 Task: Open settings.json of Automation Profile: Osx.
Action: Mouse moved to (22, 604)
Screenshot: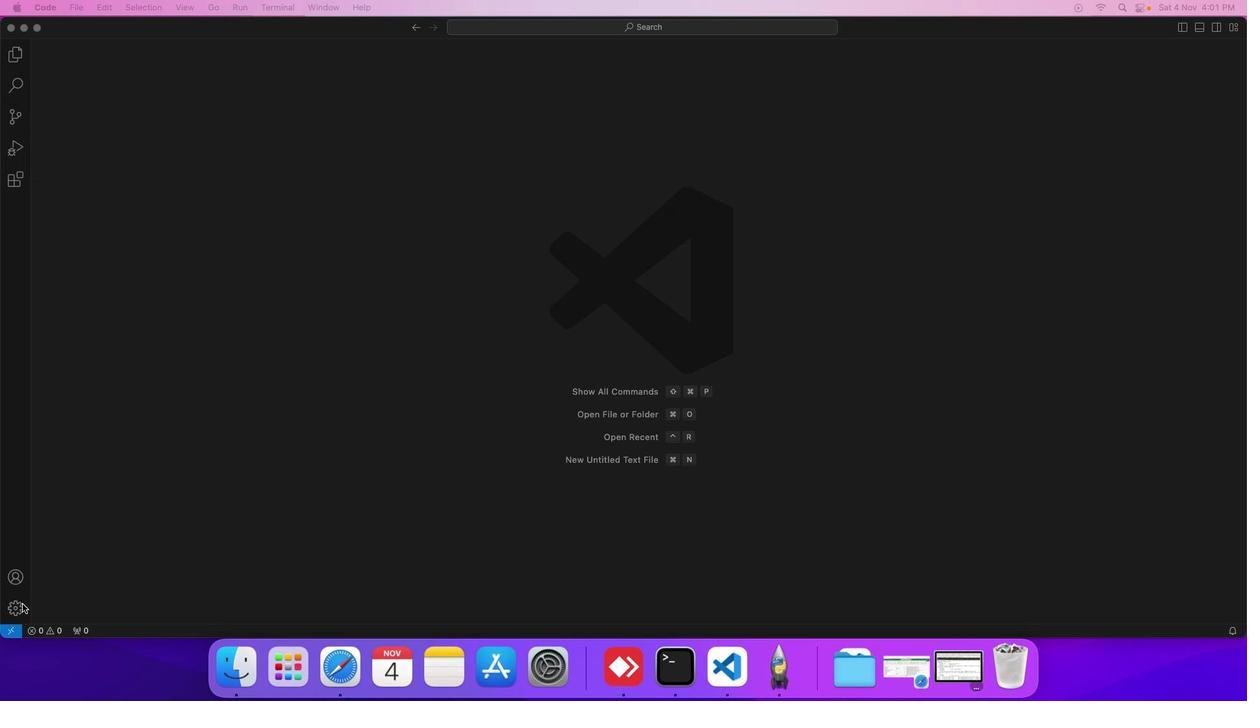 
Action: Mouse pressed left at (22, 604)
Screenshot: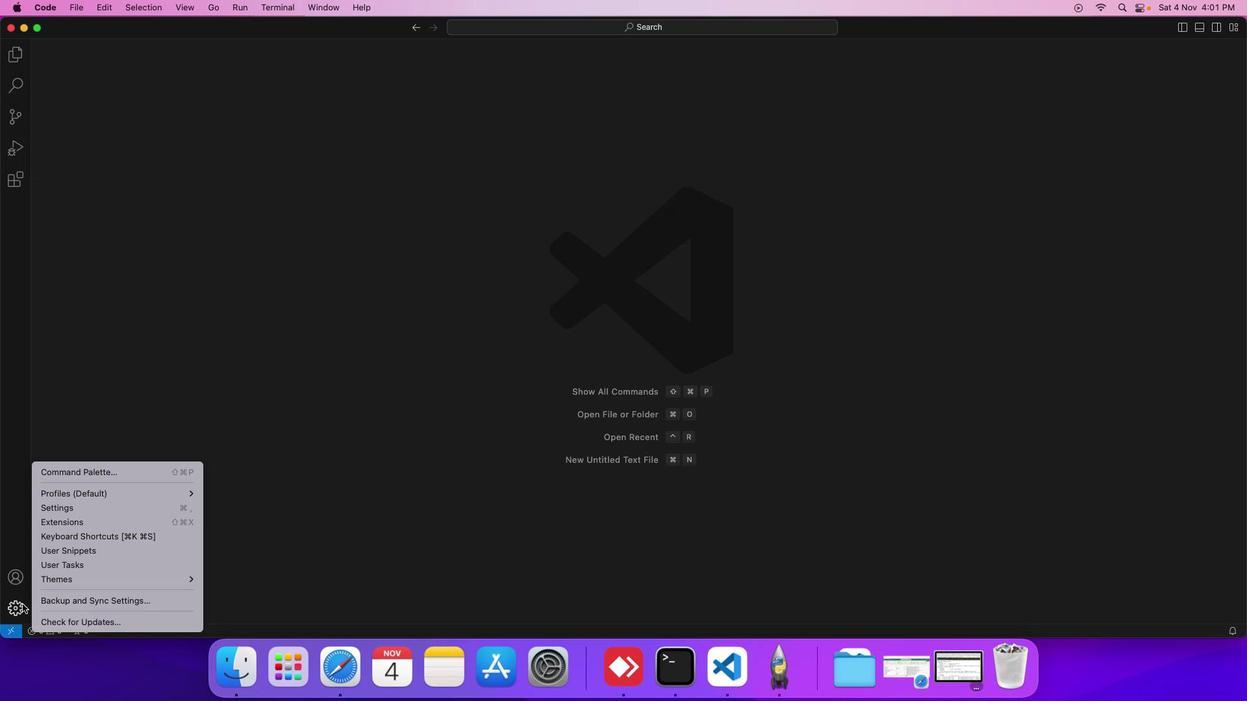 
Action: Mouse moved to (87, 512)
Screenshot: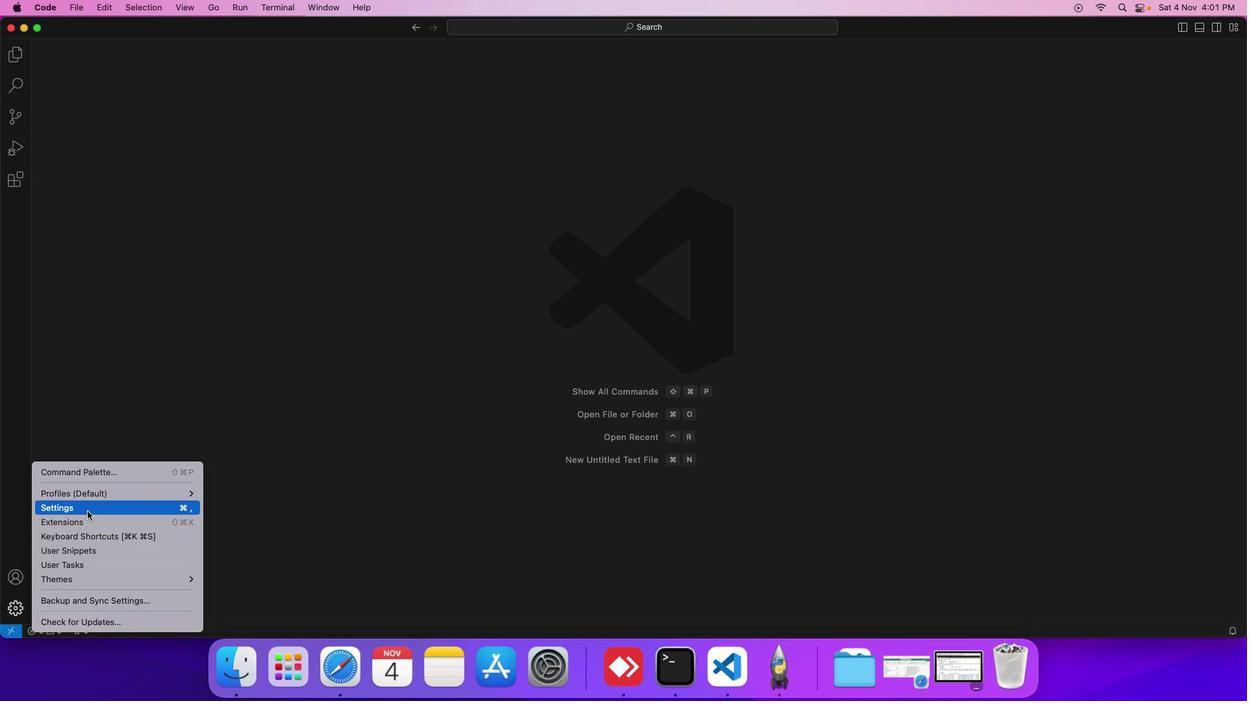 
Action: Mouse pressed left at (87, 512)
Screenshot: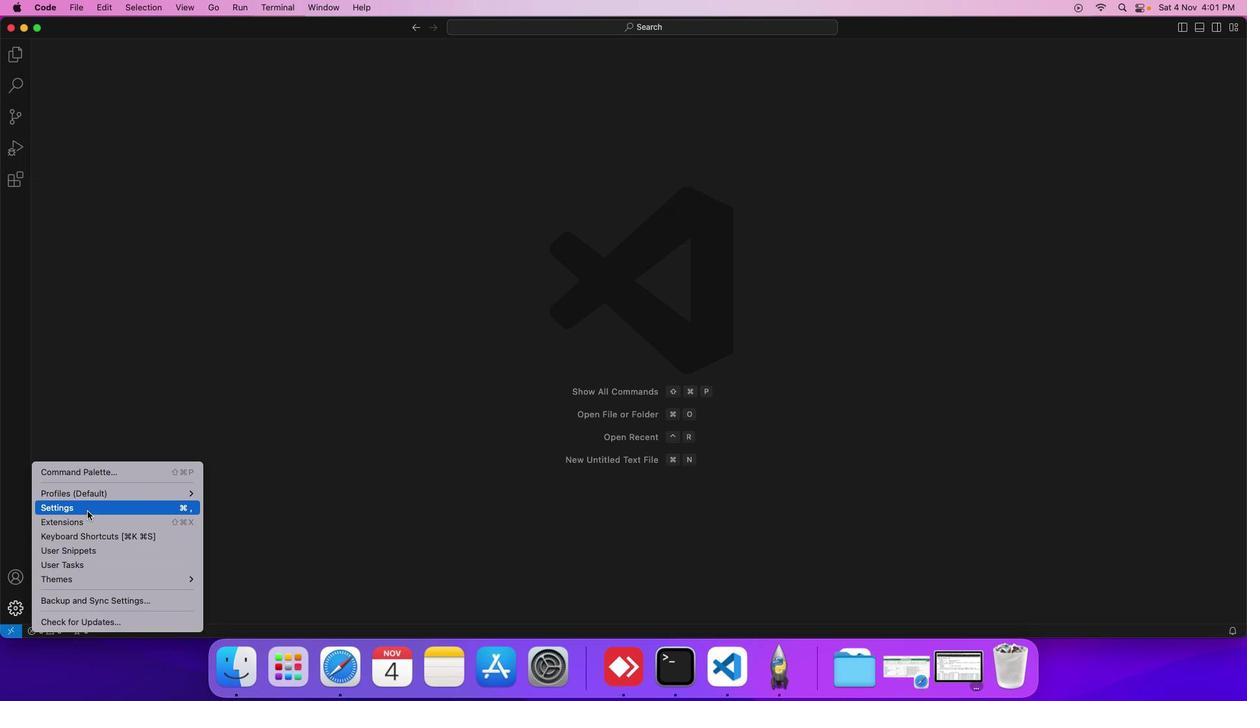 
Action: Mouse moved to (306, 189)
Screenshot: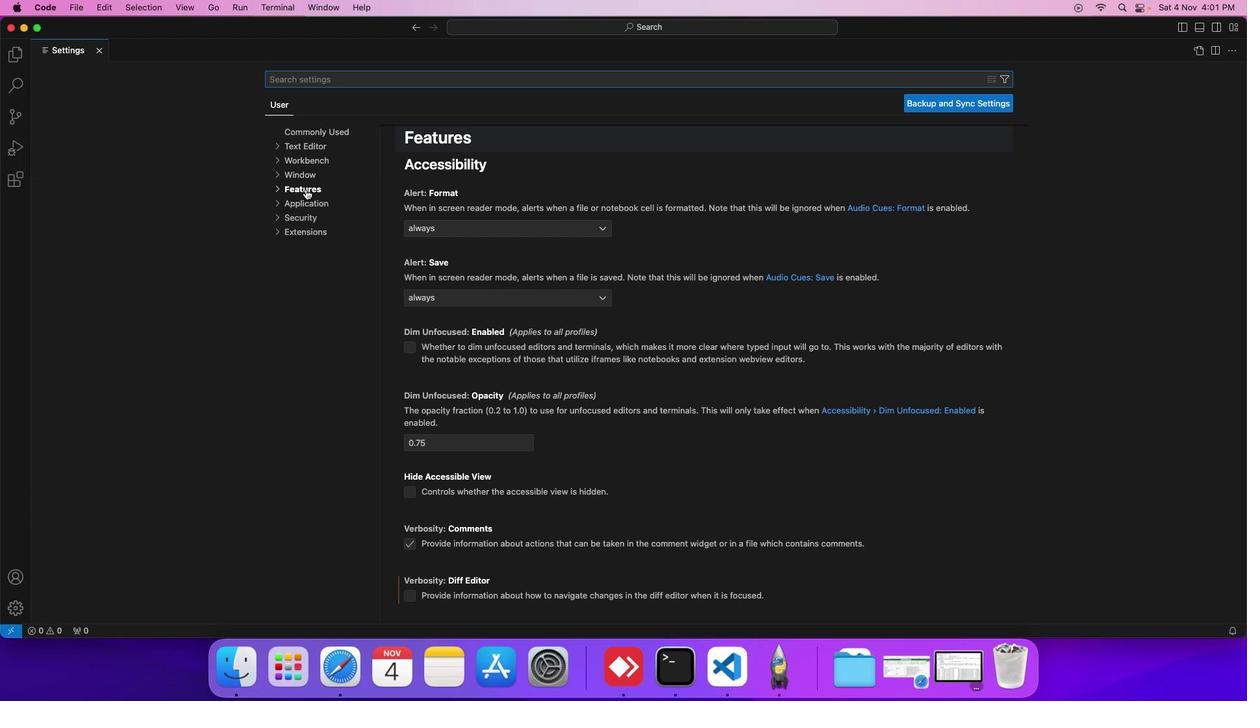 
Action: Mouse pressed left at (306, 189)
Screenshot: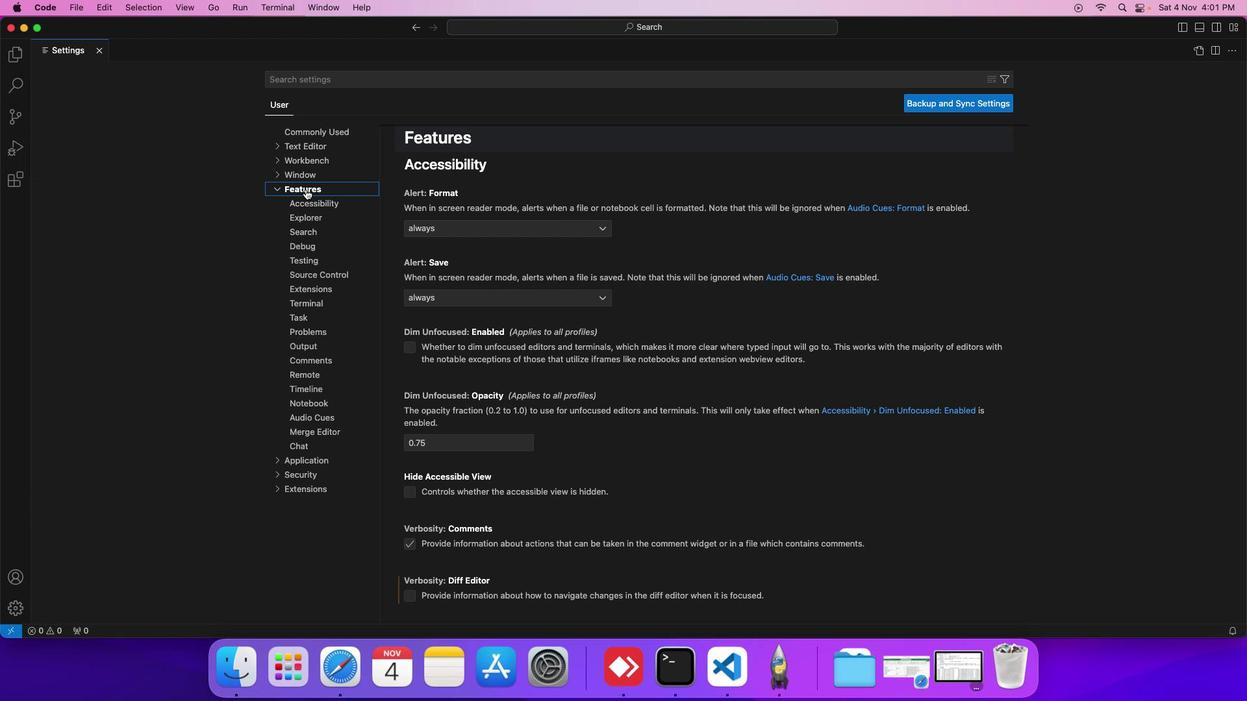 
Action: Mouse moved to (311, 304)
Screenshot: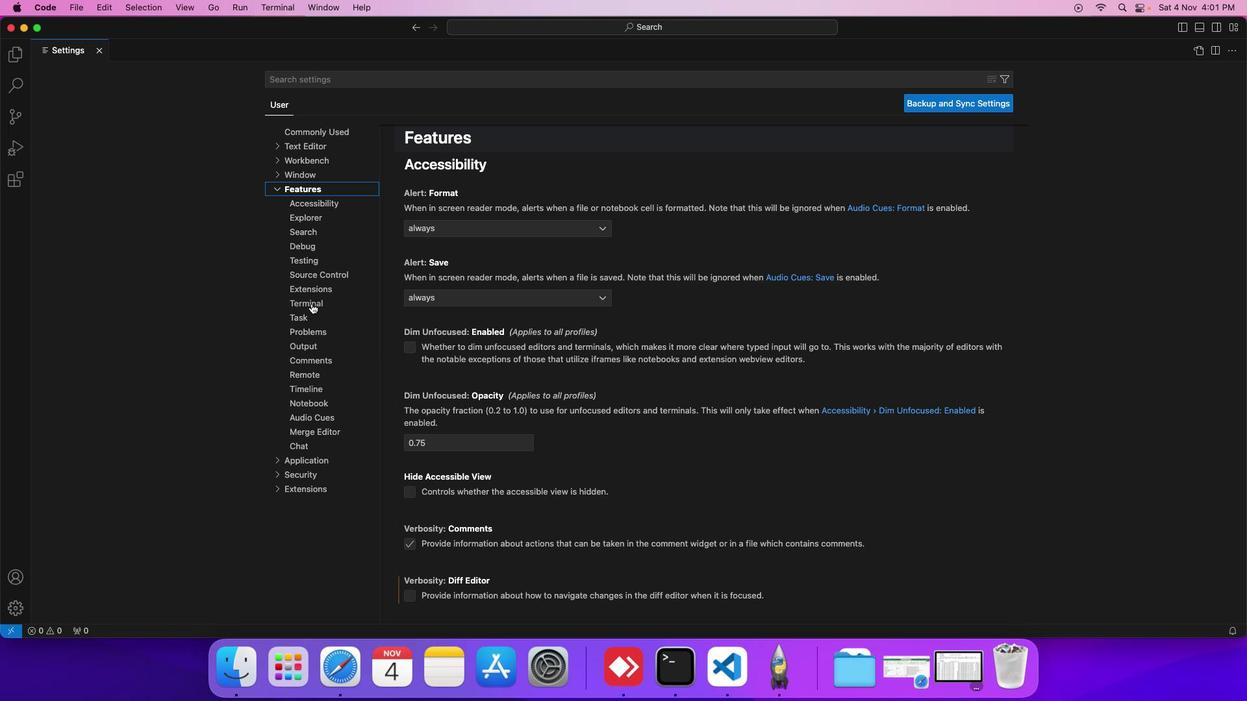 
Action: Mouse pressed left at (311, 304)
Screenshot: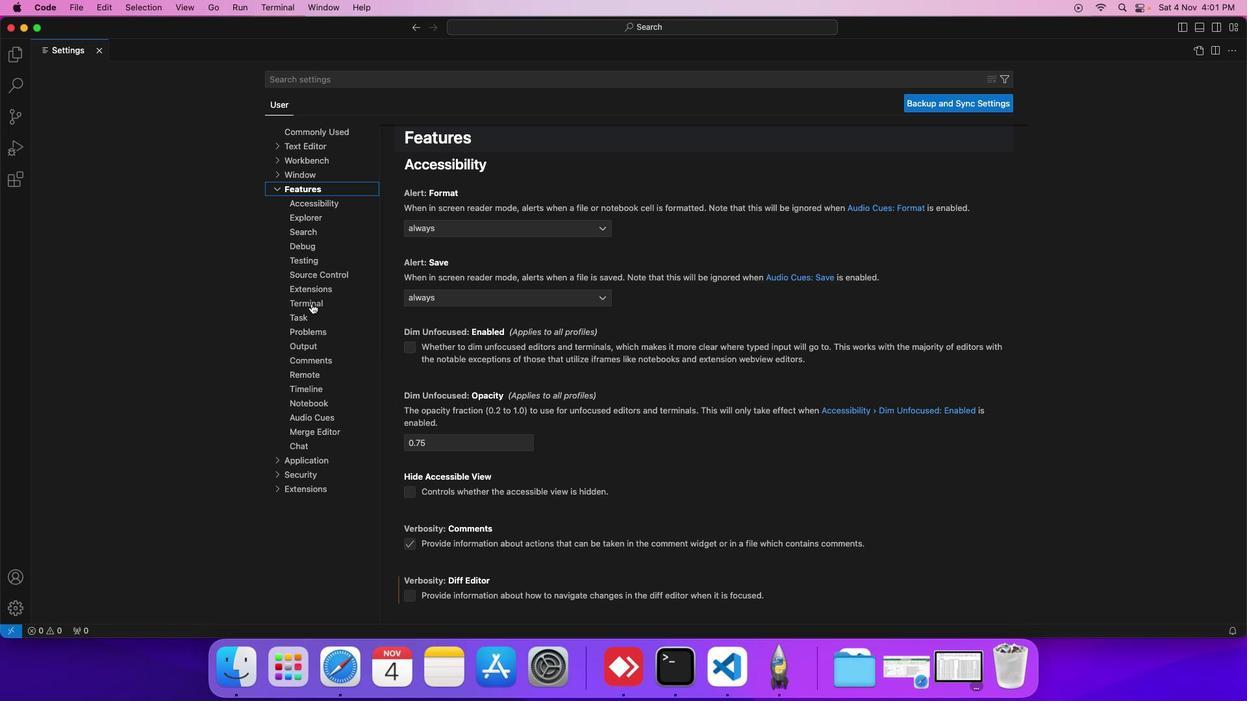 
Action: Mouse moved to (495, 466)
Screenshot: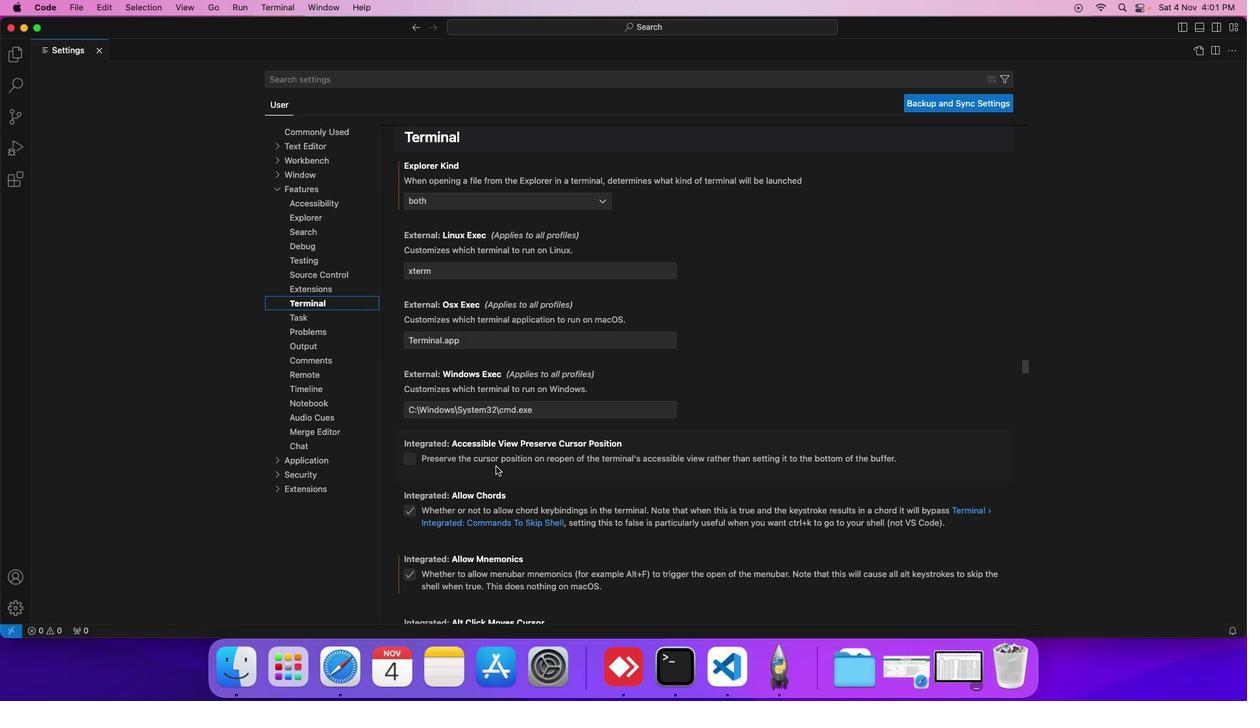
Action: Mouse scrolled (495, 466) with delta (0, 0)
Screenshot: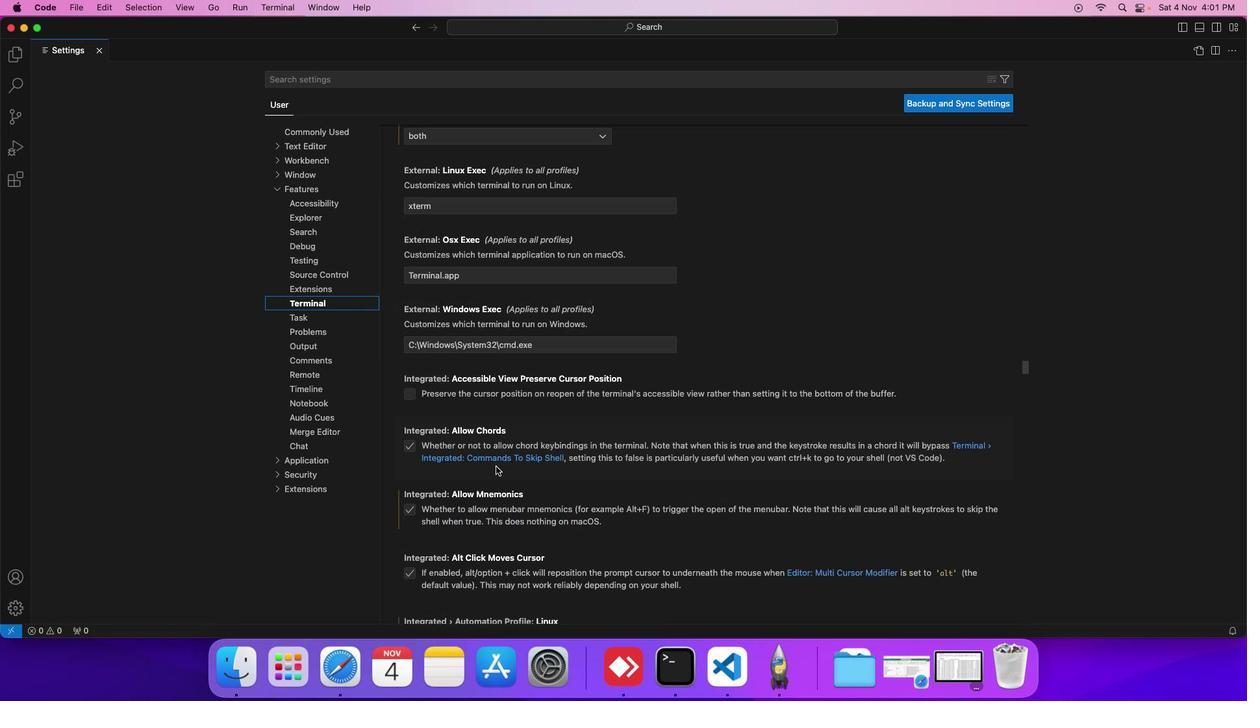 
Action: Mouse scrolled (495, 466) with delta (0, 0)
Screenshot: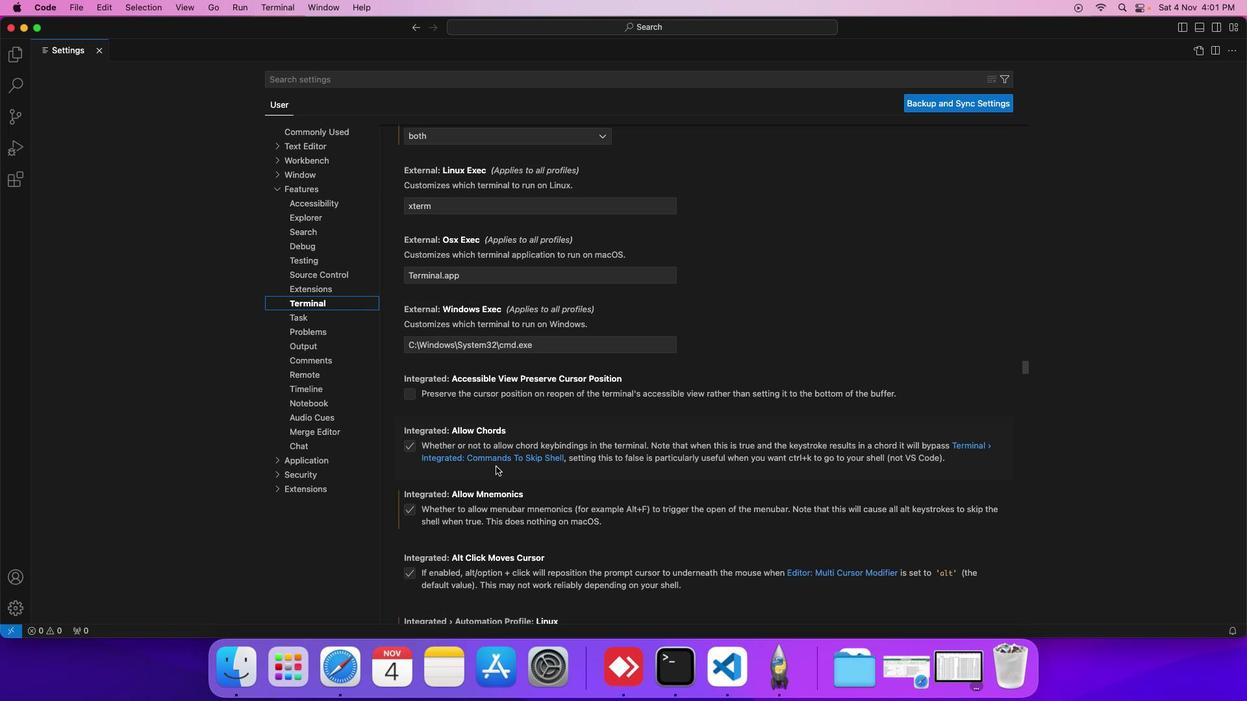 
Action: Mouse scrolled (495, 466) with delta (0, 0)
Screenshot: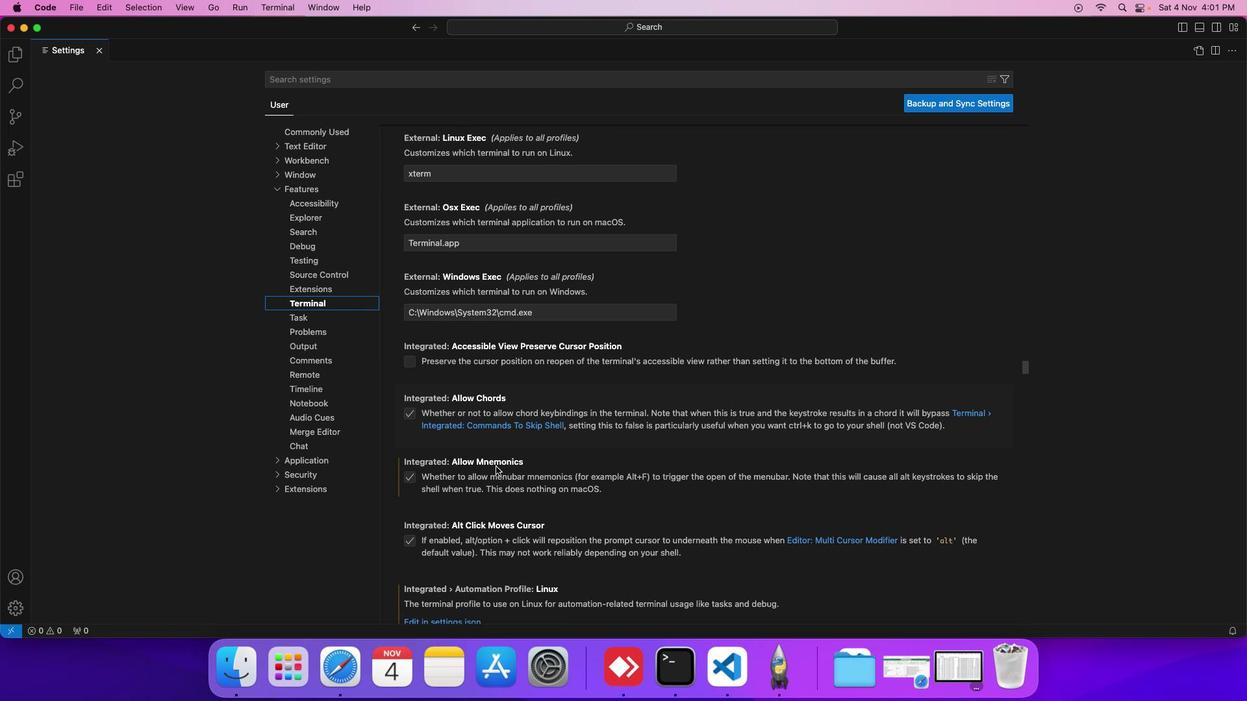 
Action: Mouse moved to (495, 467)
Screenshot: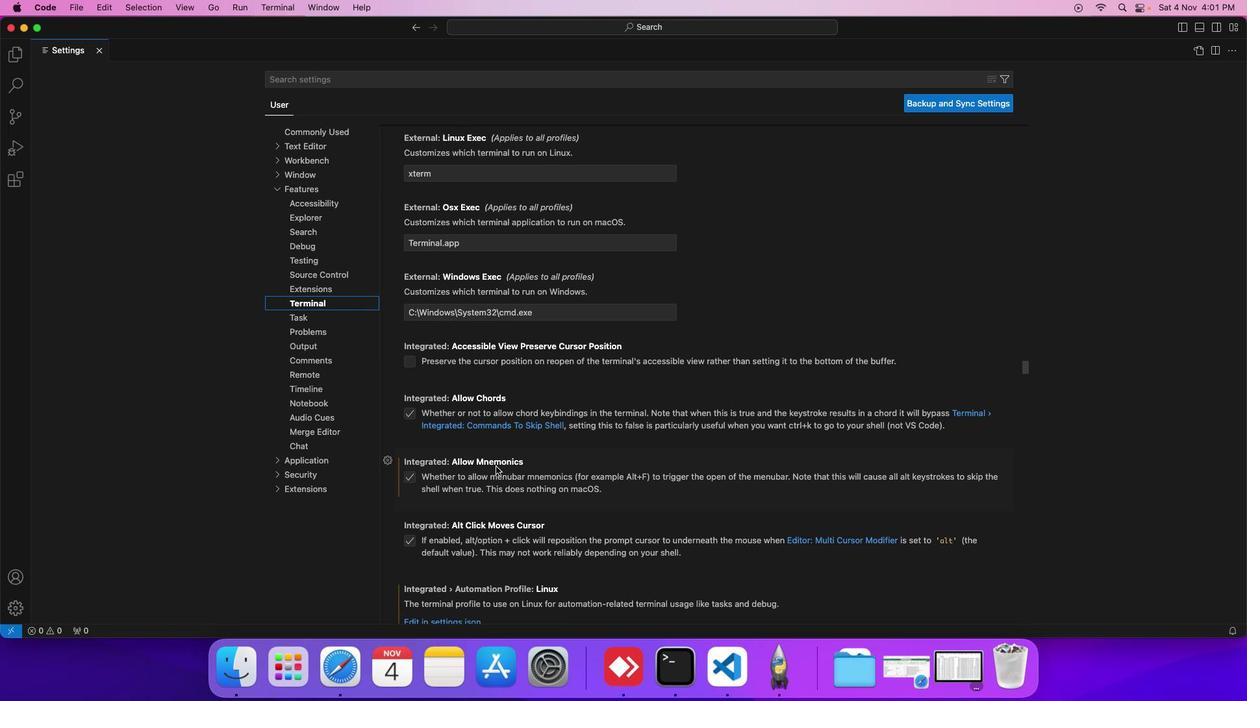 
Action: Mouse scrolled (495, 467) with delta (0, 0)
Screenshot: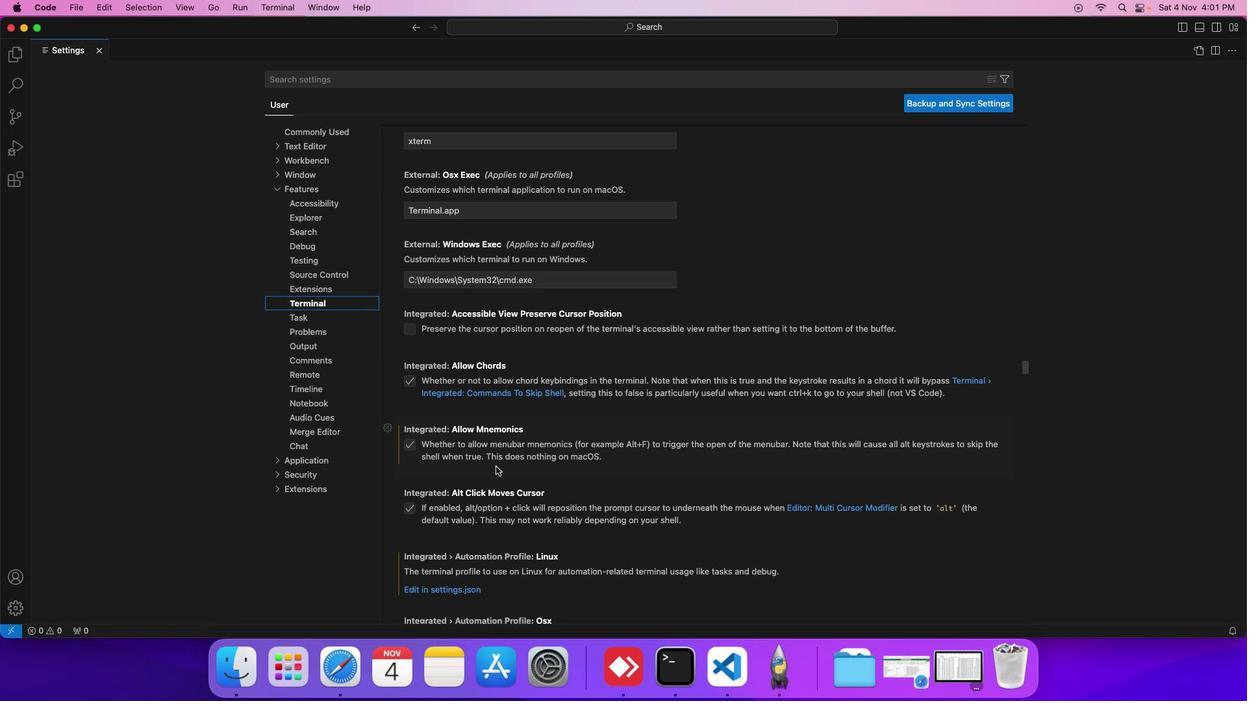 
Action: Mouse scrolled (495, 467) with delta (0, 0)
Screenshot: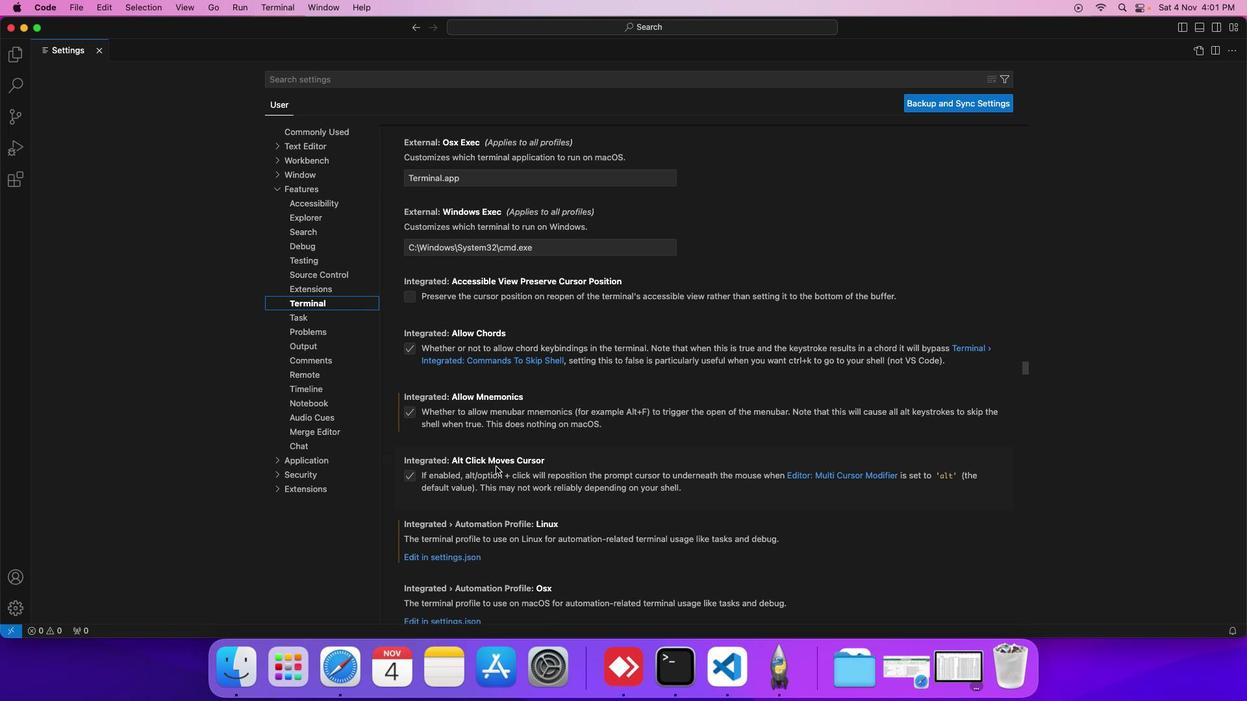 
Action: Mouse scrolled (495, 467) with delta (0, 0)
Screenshot: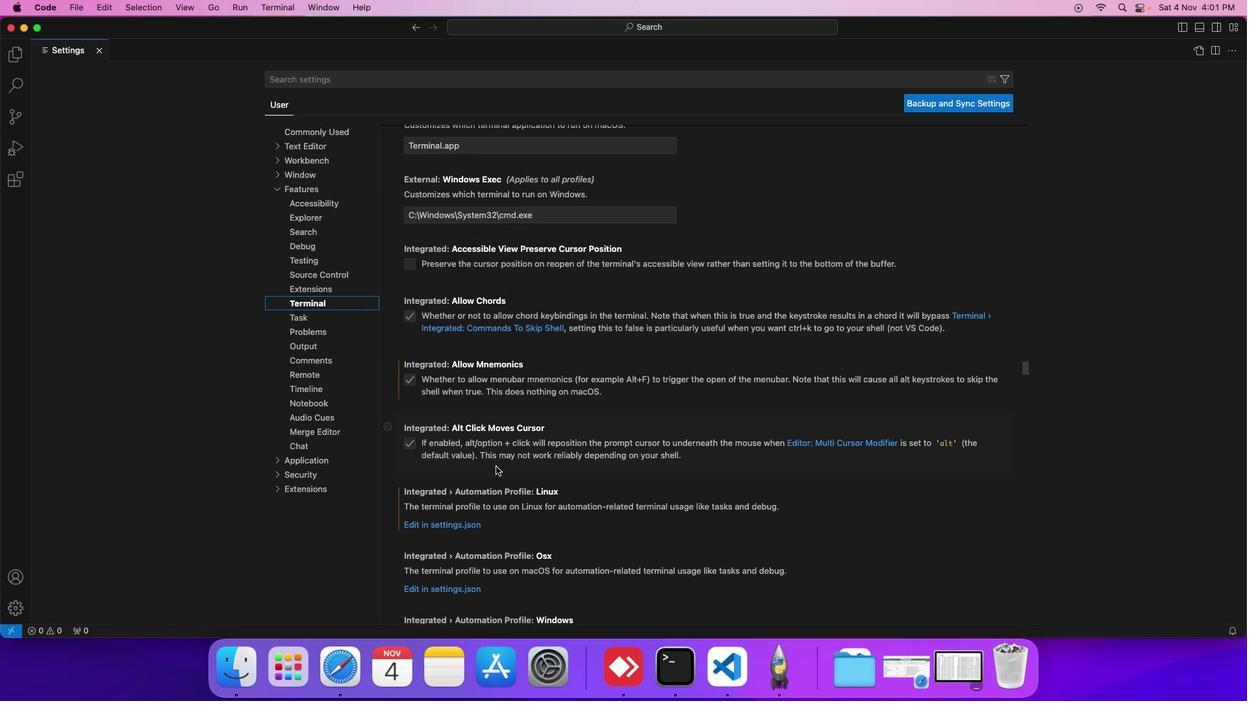 
Action: Mouse scrolled (495, 467) with delta (0, 0)
Screenshot: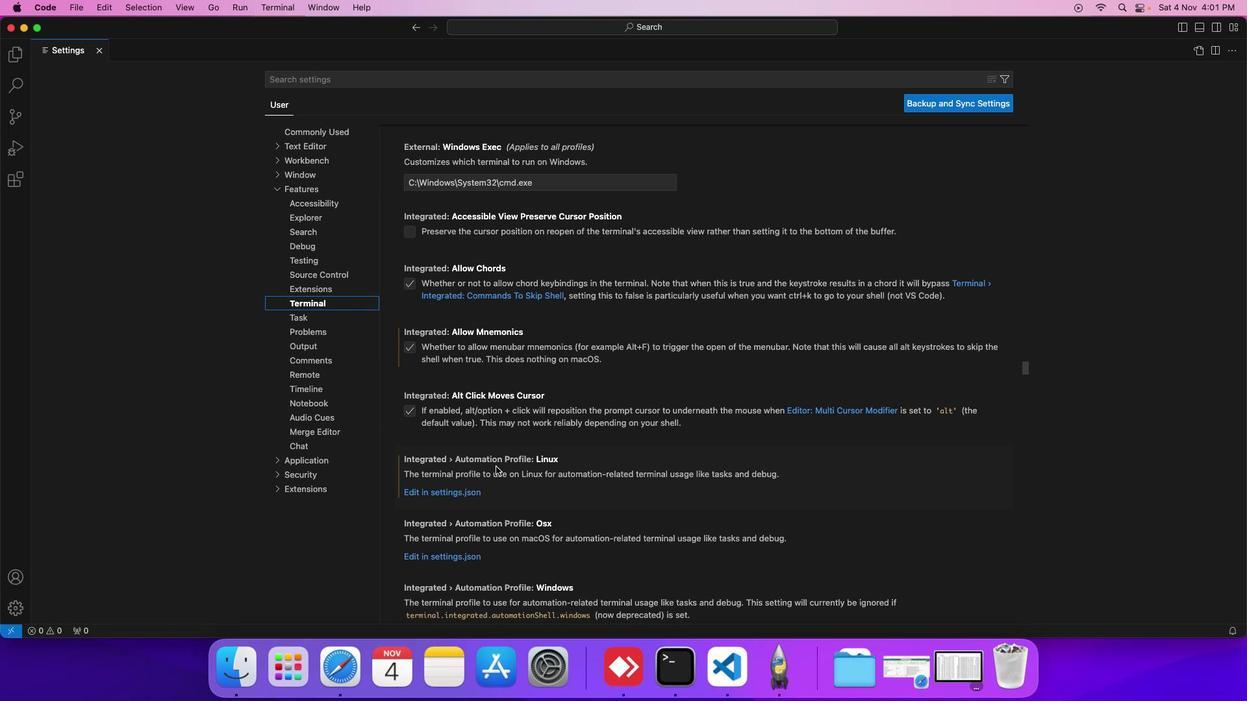 
Action: Mouse scrolled (495, 467) with delta (0, 0)
Screenshot: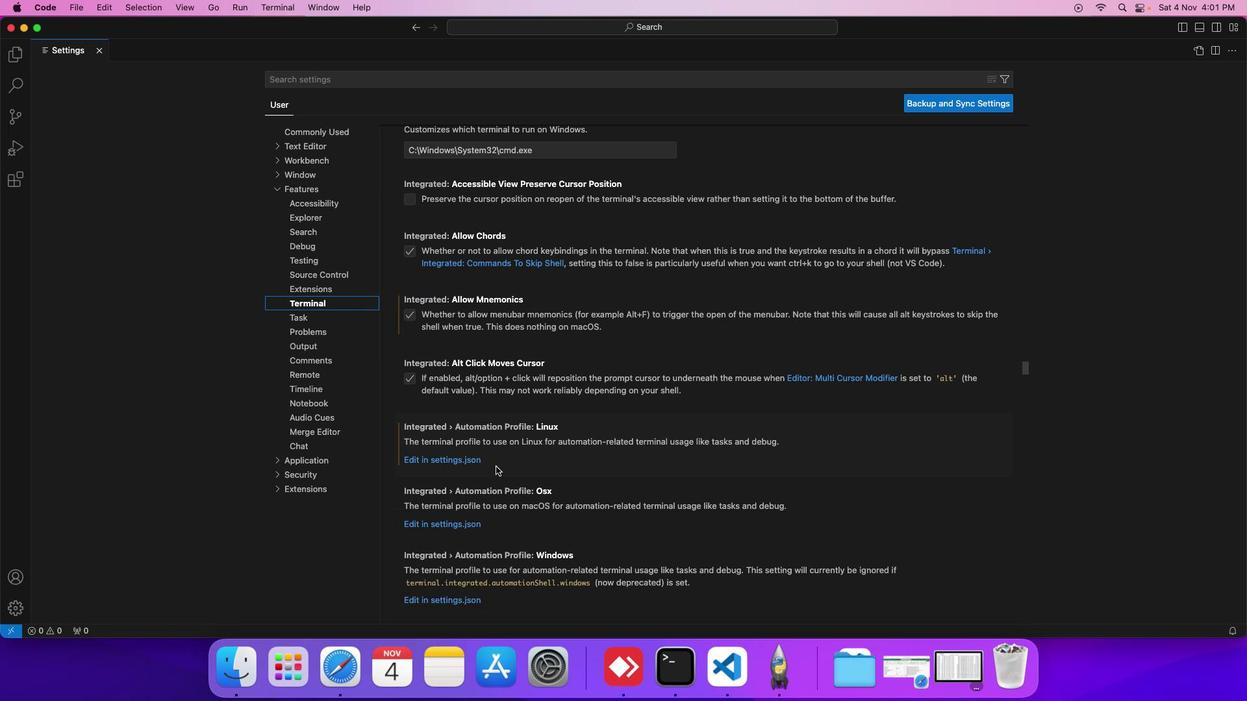 
Action: Mouse scrolled (495, 467) with delta (0, 0)
Screenshot: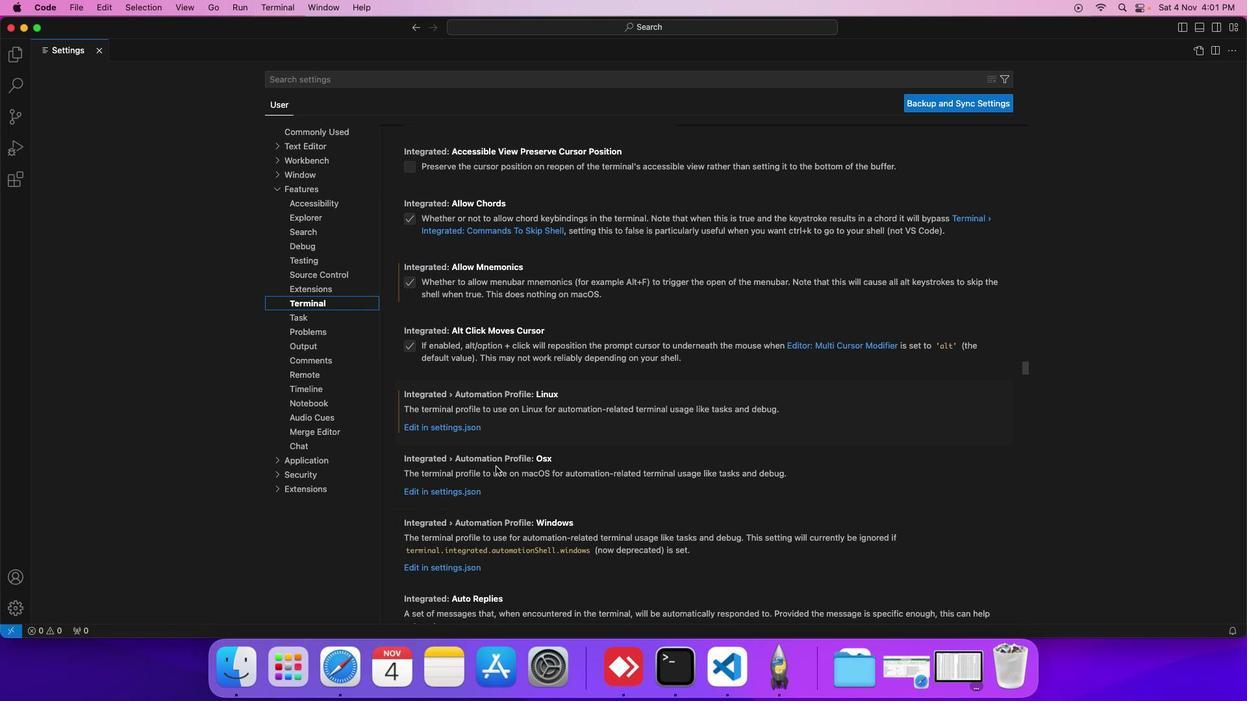 
Action: Mouse moved to (463, 493)
Screenshot: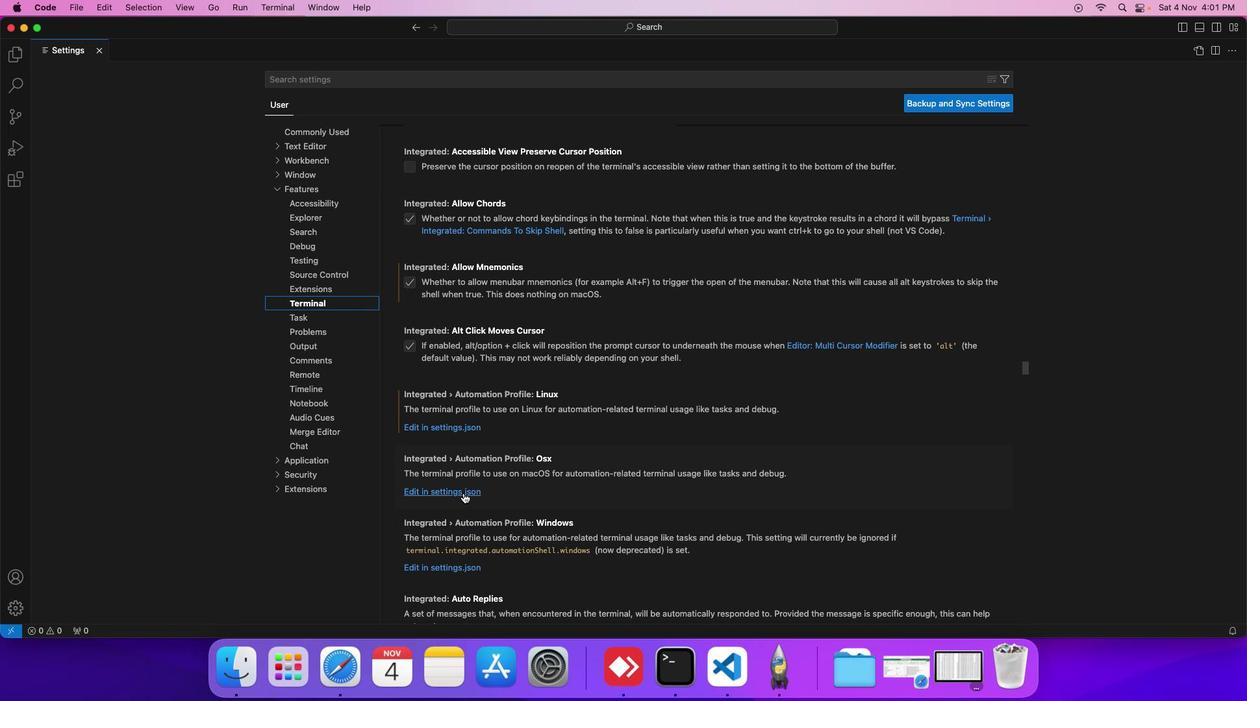 
Action: Mouse pressed left at (463, 493)
Screenshot: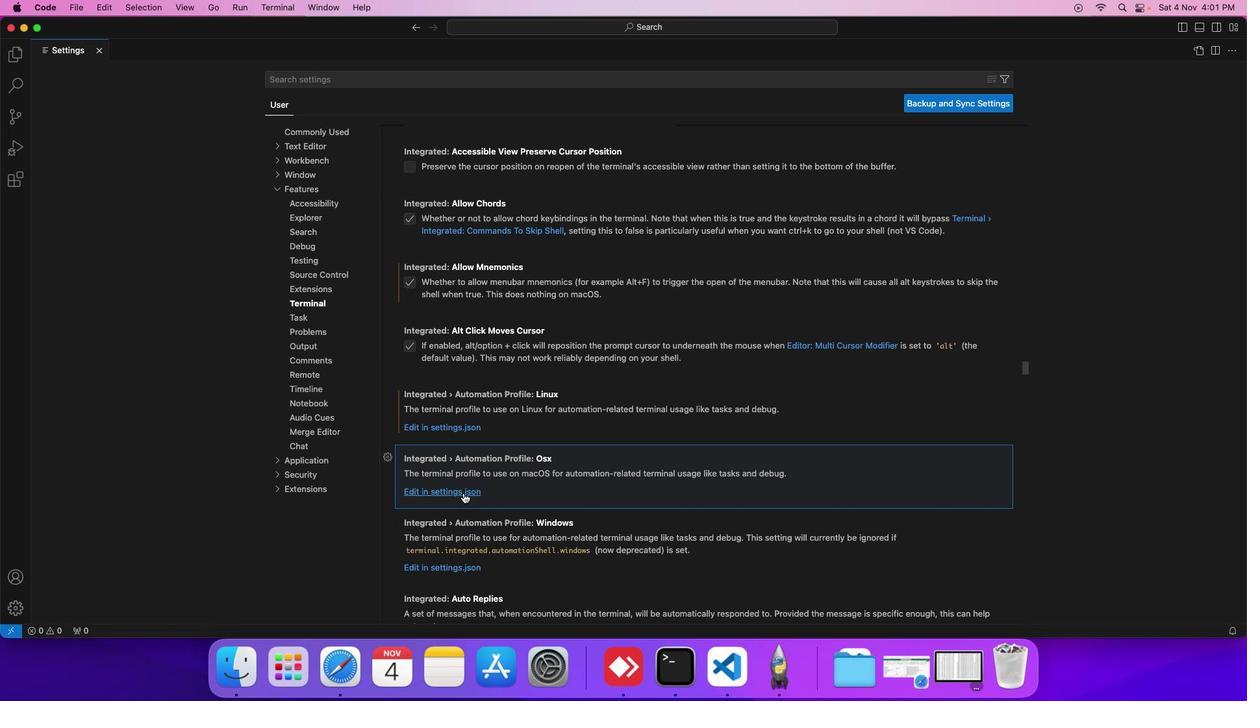 
Action: Mouse moved to (445, 481)
Screenshot: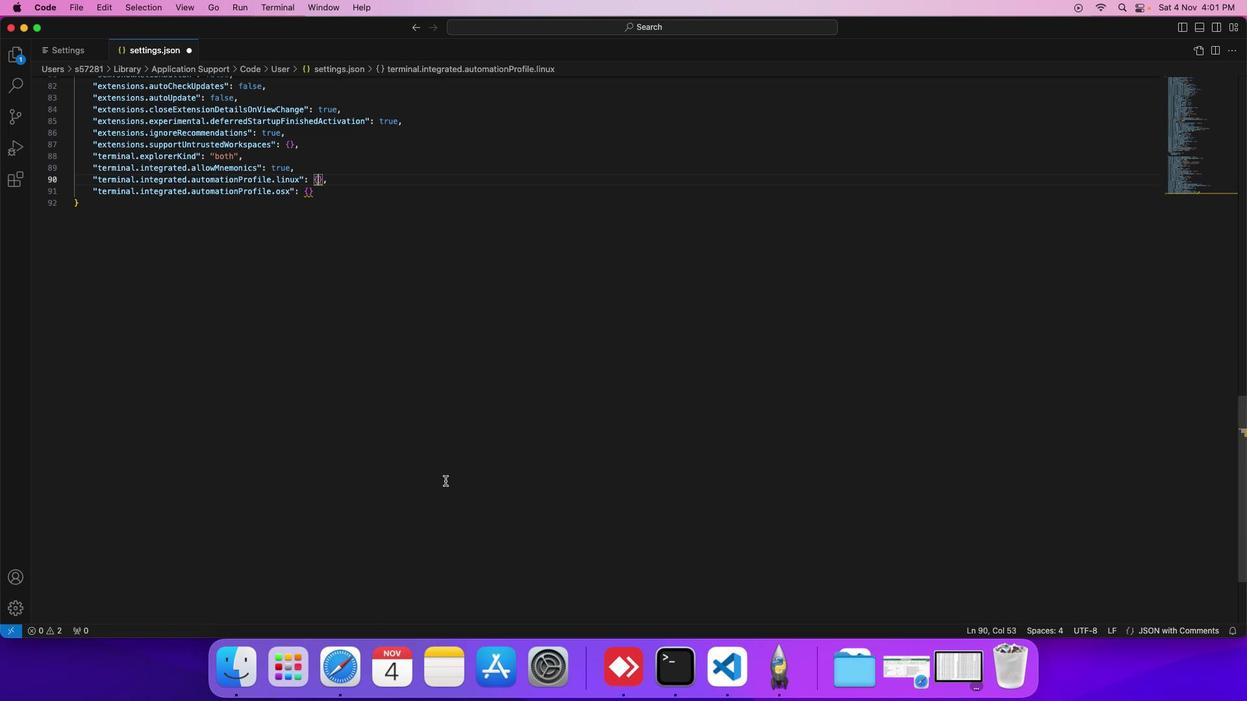 
